 Task: Create a due date automation trigger when advanced on, 2 hours before a card is due add basic with the red label.
Action: Mouse moved to (957, 80)
Screenshot: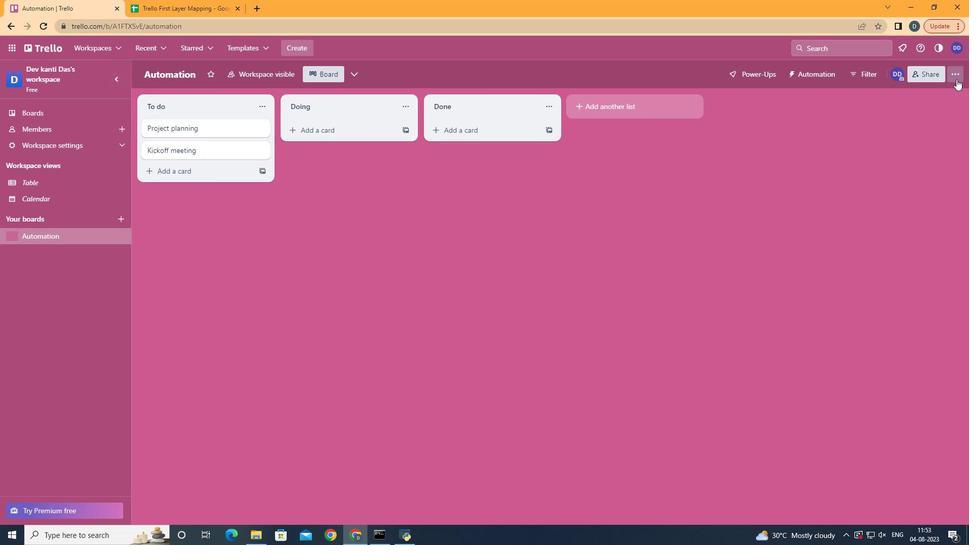 
Action: Mouse pressed left at (957, 80)
Screenshot: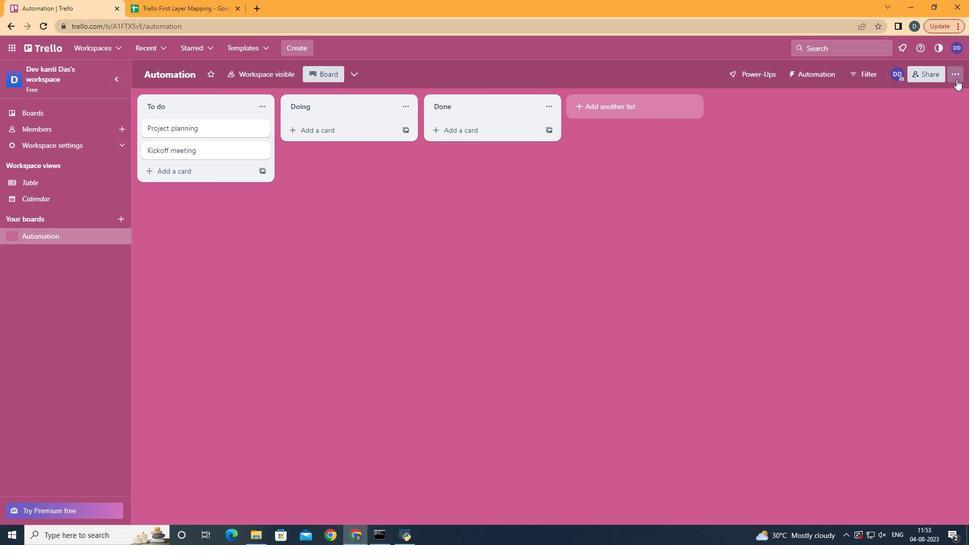 
Action: Mouse moved to (888, 213)
Screenshot: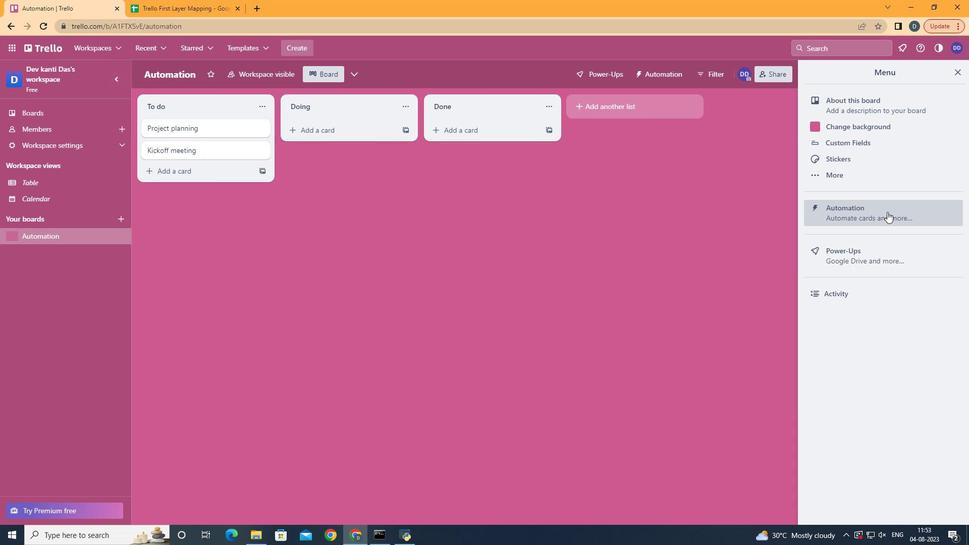 
Action: Mouse pressed left at (888, 213)
Screenshot: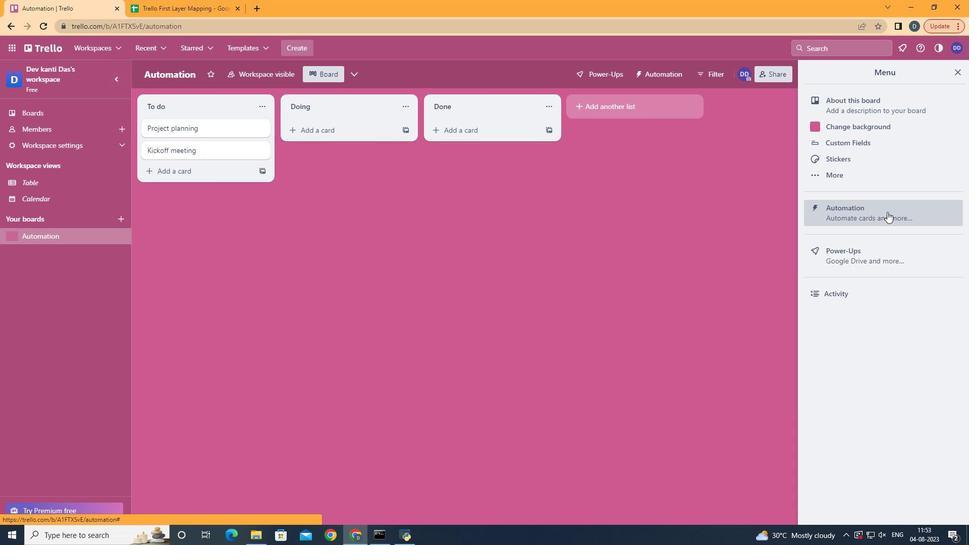 
Action: Mouse moved to (178, 204)
Screenshot: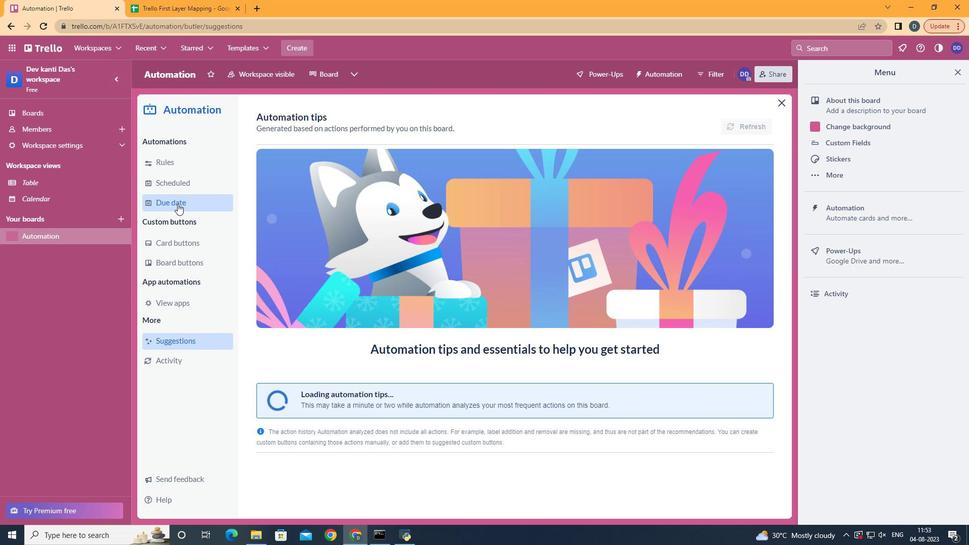 
Action: Mouse pressed left at (178, 204)
Screenshot: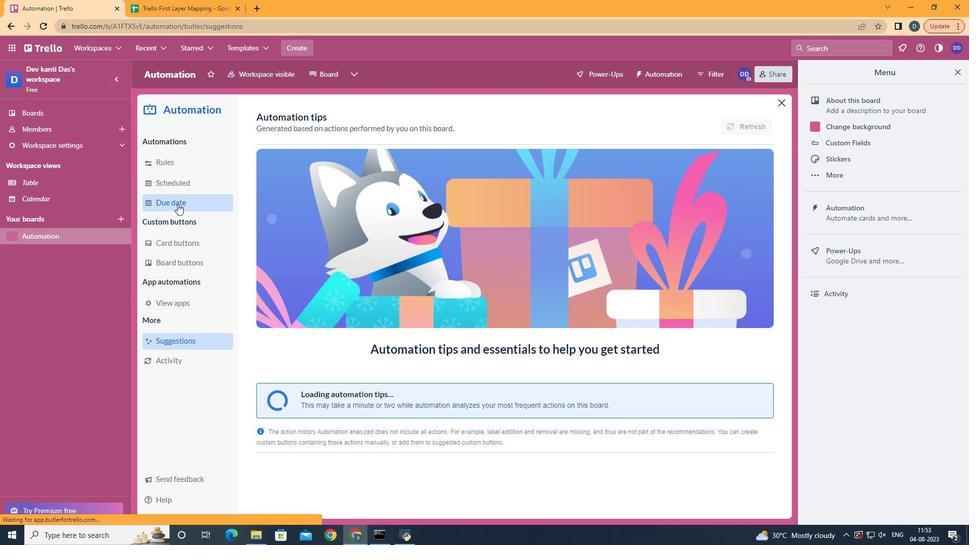 
Action: Mouse moved to (706, 113)
Screenshot: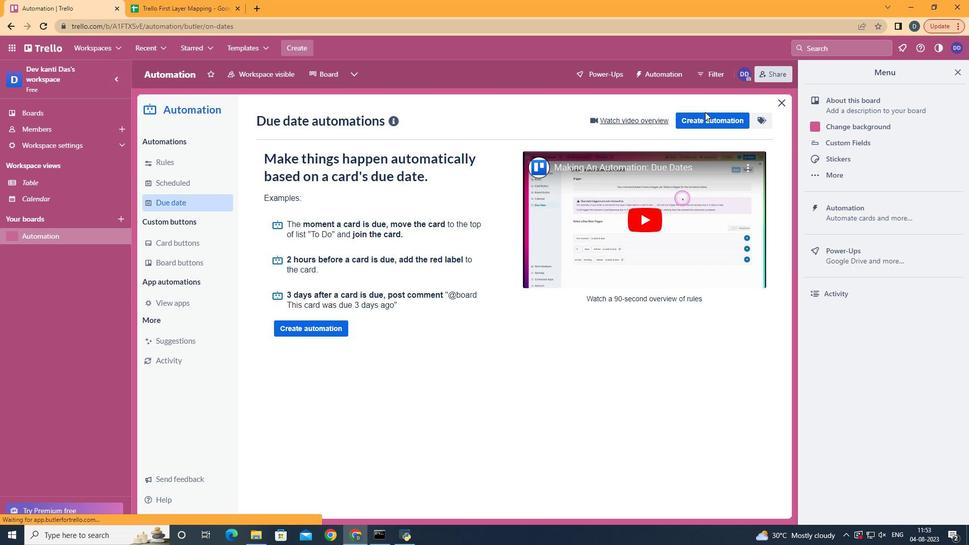 
Action: Mouse pressed left at (706, 113)
Screenshot: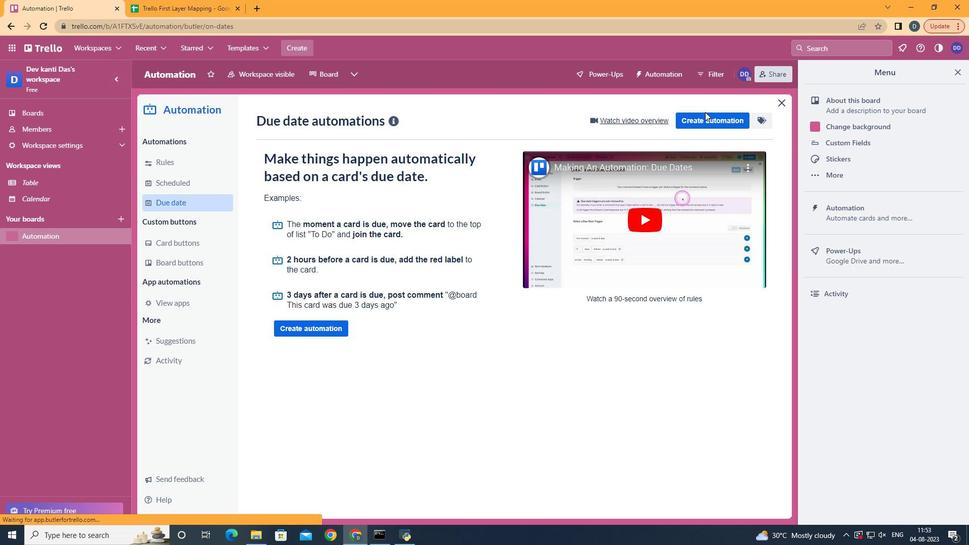 
Action: Mouse moved to (707, 118)
Screenshot: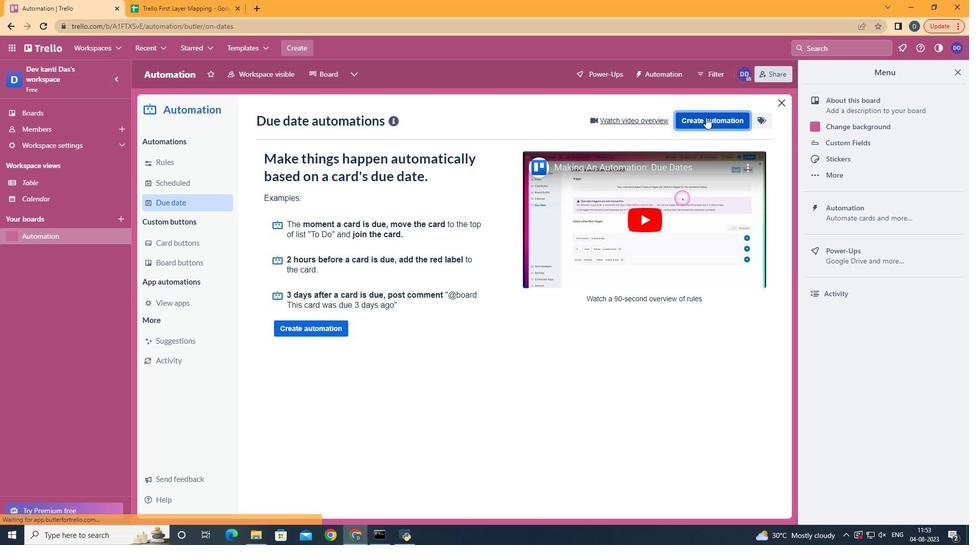 
Action: Mouse pressed left at (707, 118)
Screenshot: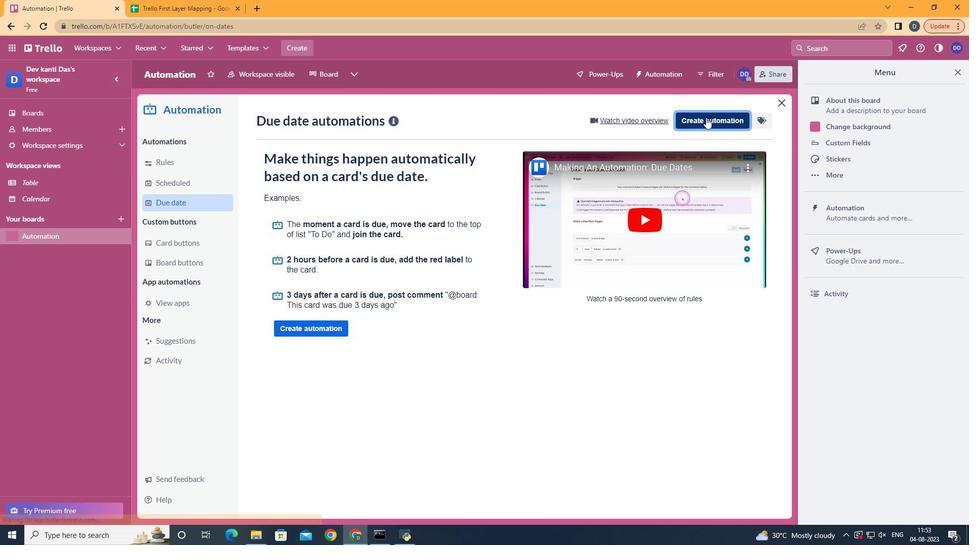 
Action: Mouse moved to (542, 216)
Screenshot: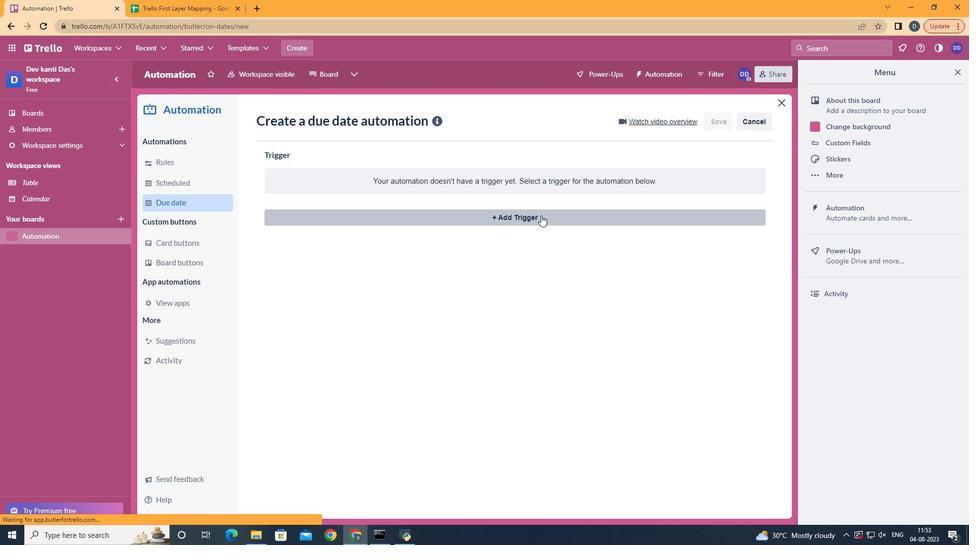 
Action: Mouse pressed left at (542, 216)
Screenshot: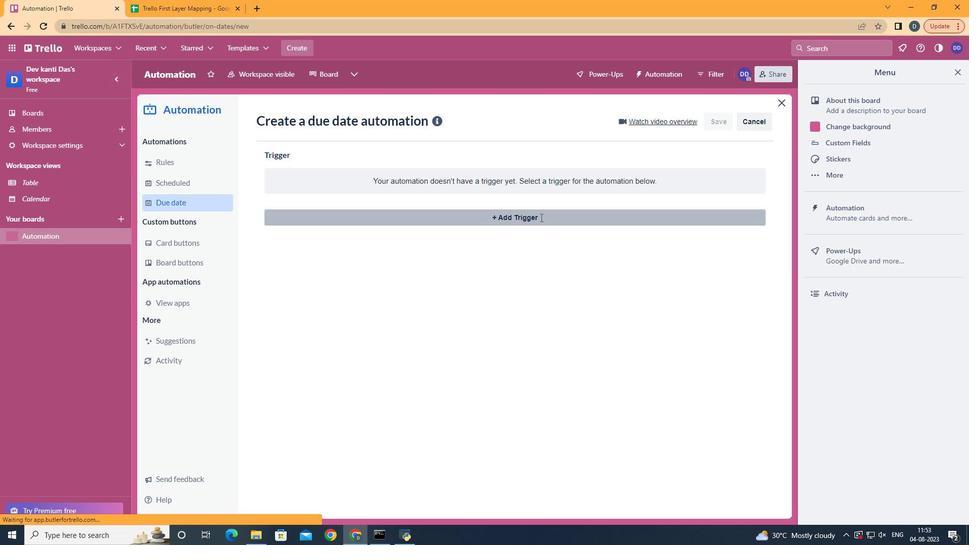 
Action: Mouse moved to (327, 429)
Screenshot: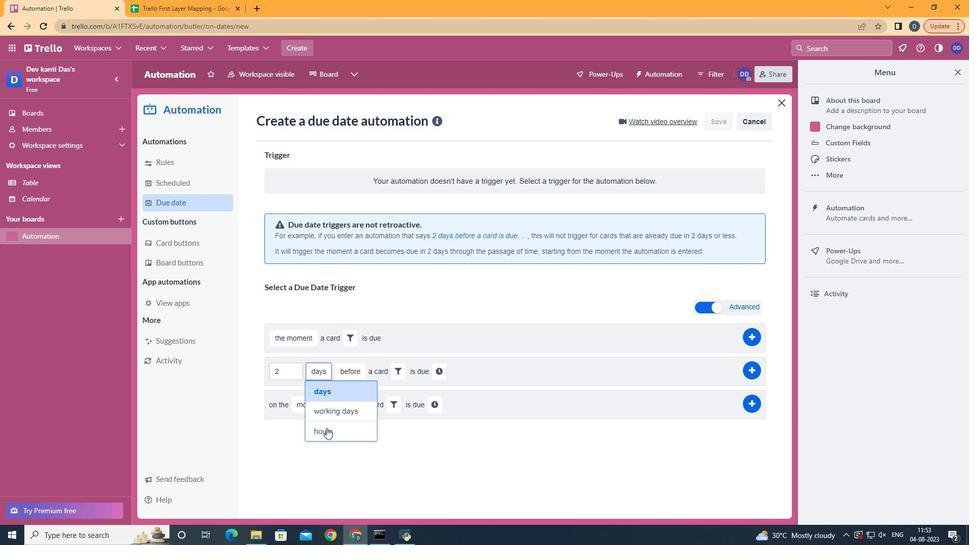 
Action: Mouse pressed left at (327, 429)
Screenshot: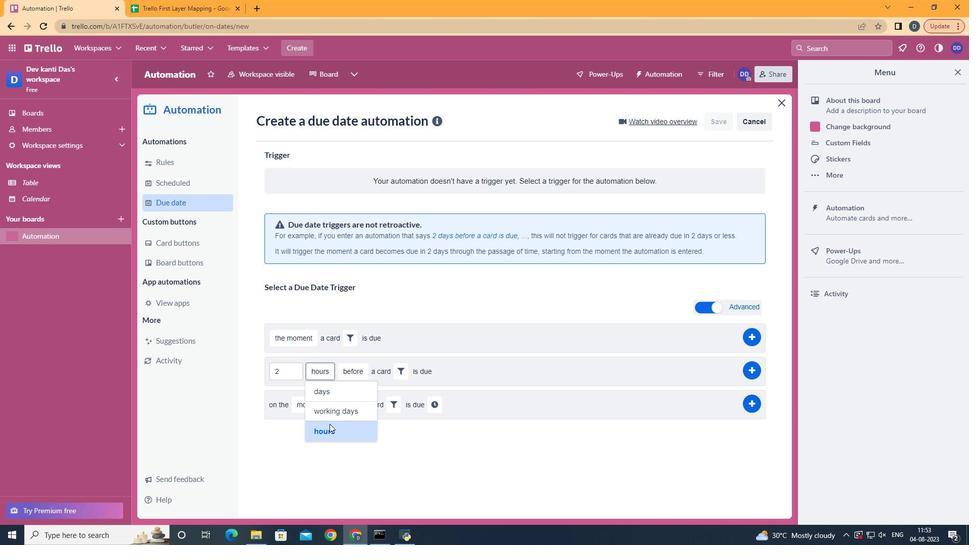 
Action: Mouse moved to (360, 389)
Screenshot: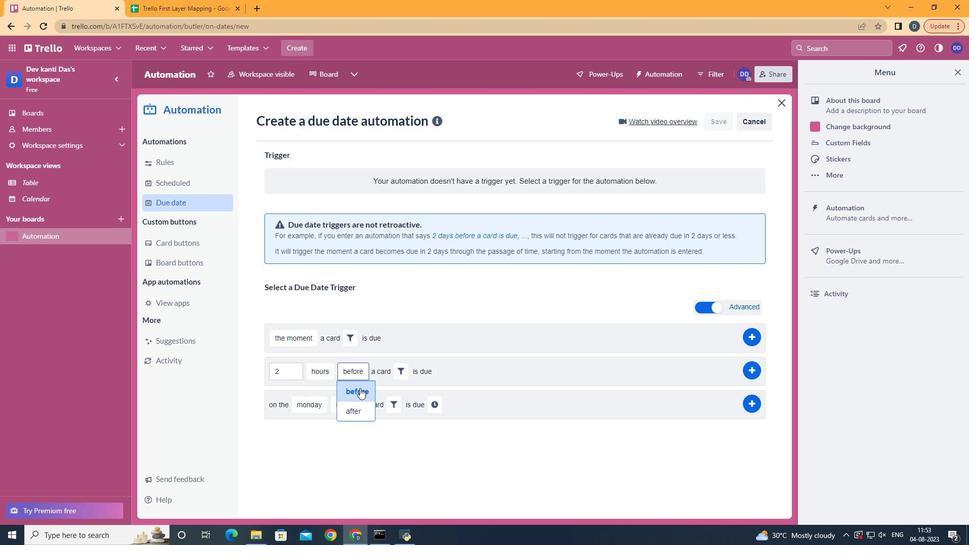 
Action: Mouse pressed left at (360, 389)
Screenshot: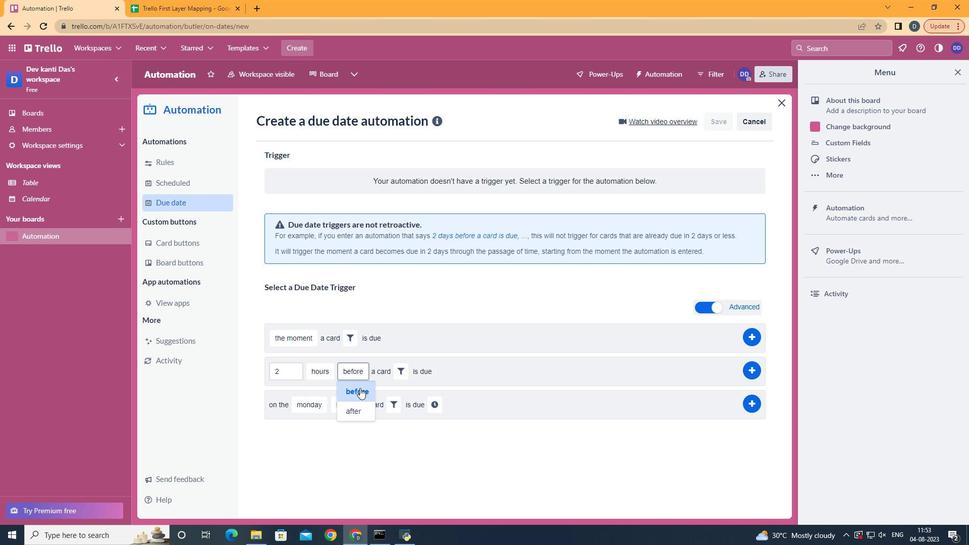 
Action: Mouse moved to (399, 369)
Screenshot: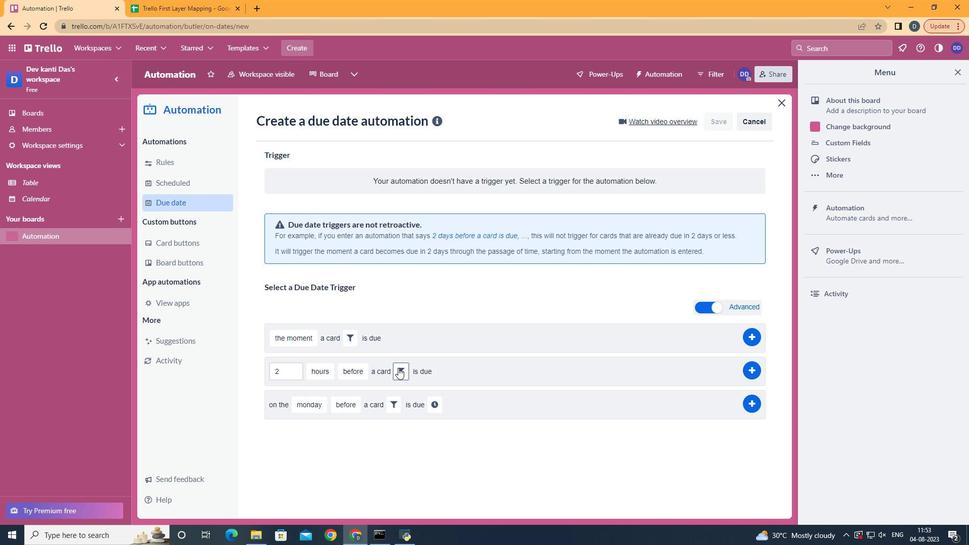 
Action: Mouse pressed left at (399, 369)
Screenshot: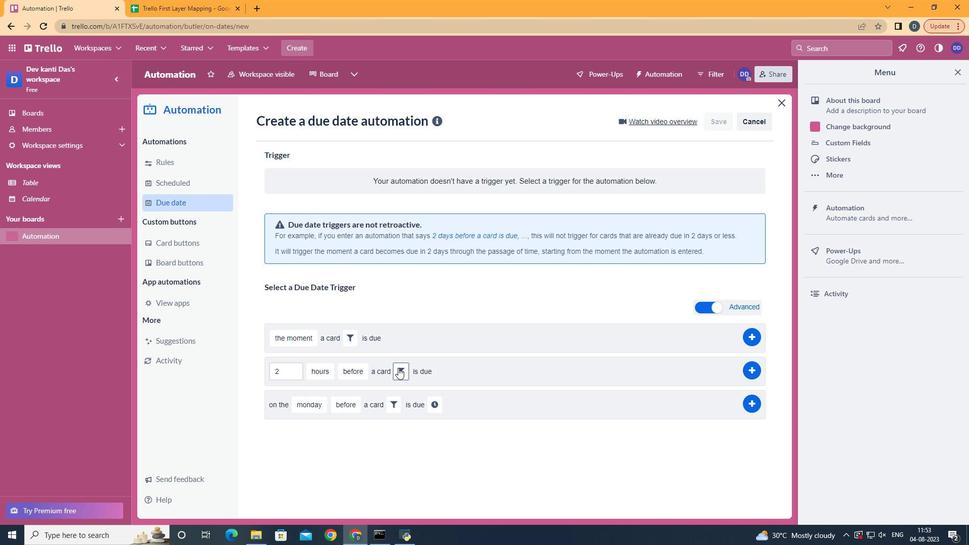 
Action: Mouse moved to (431, 406)
Screenshot: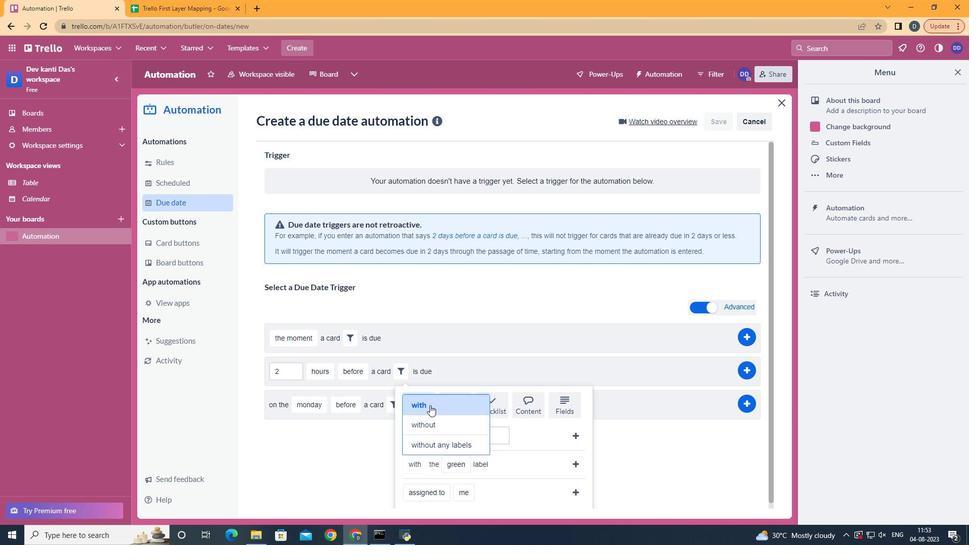 
Action: Mouse pressed left at (431, 406)
Screenshot: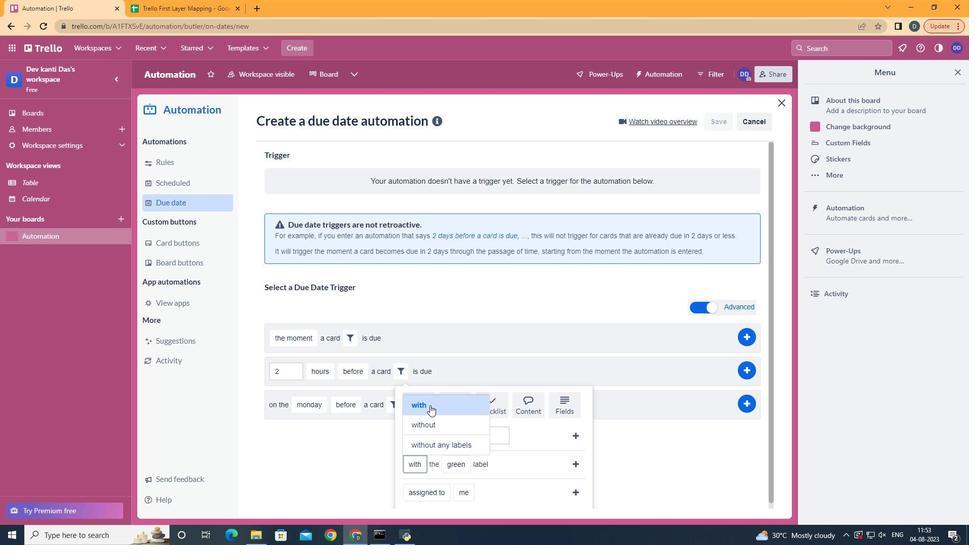 
Action: Mouse moved to (460, 403)
Screenshot: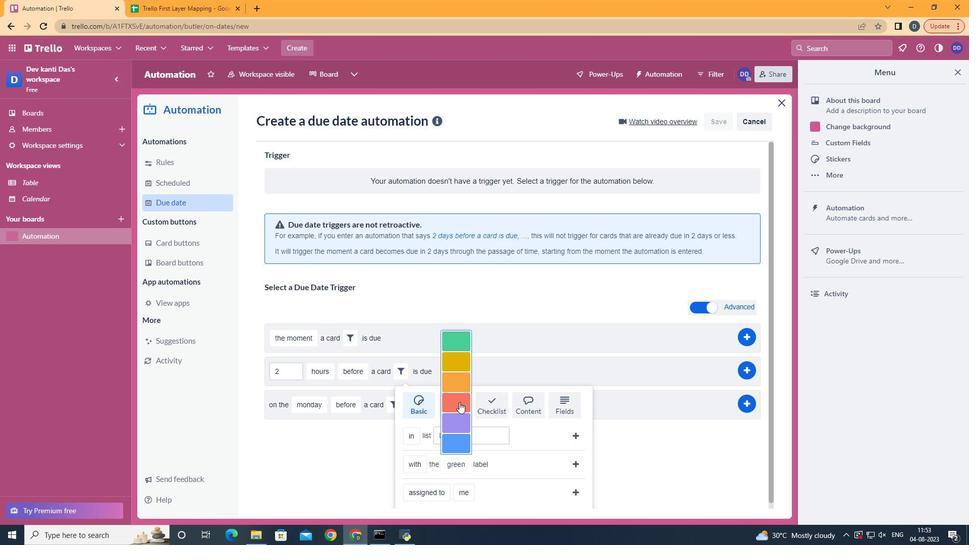 
Action: Mouse pressed left at (460, 403)
Screenshot: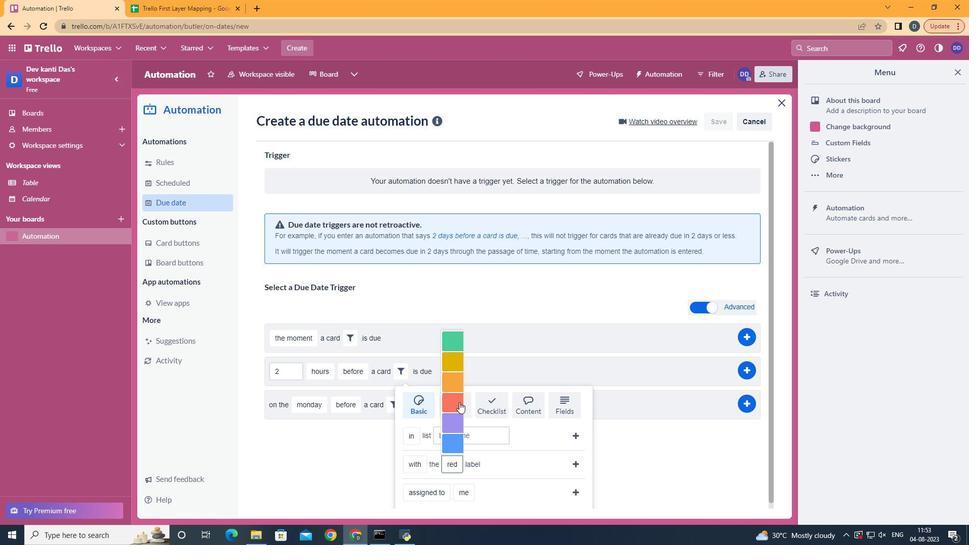 
Action: Mouse moved to (576, 468)
Screenshot: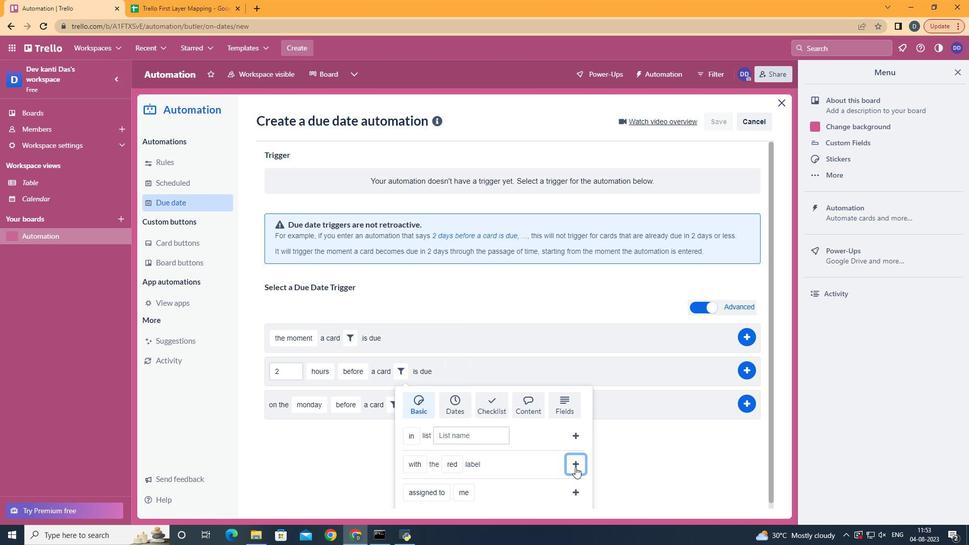 
Action: Mouse pressed left at (576, 468)
Screenshot: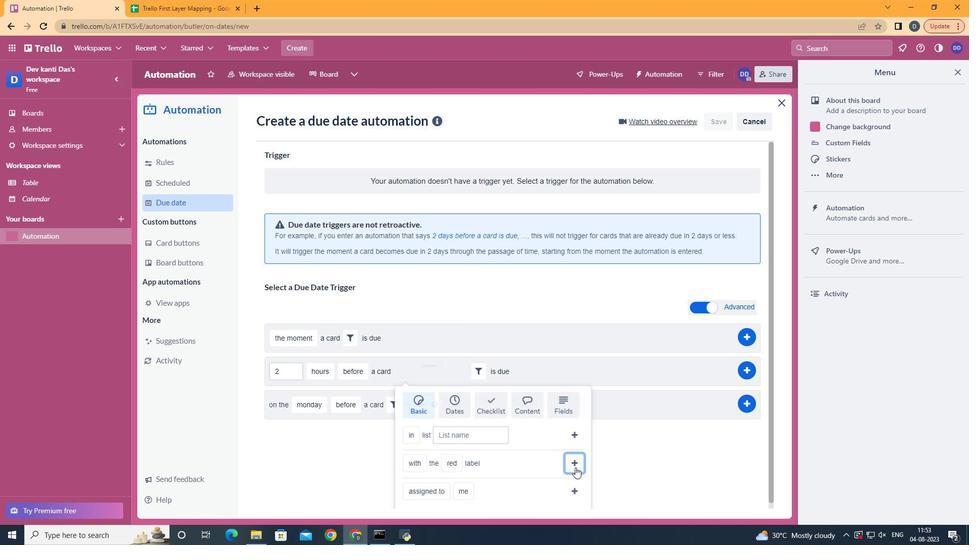 
Action: Mouse moved to (751, 373)
Screenshot: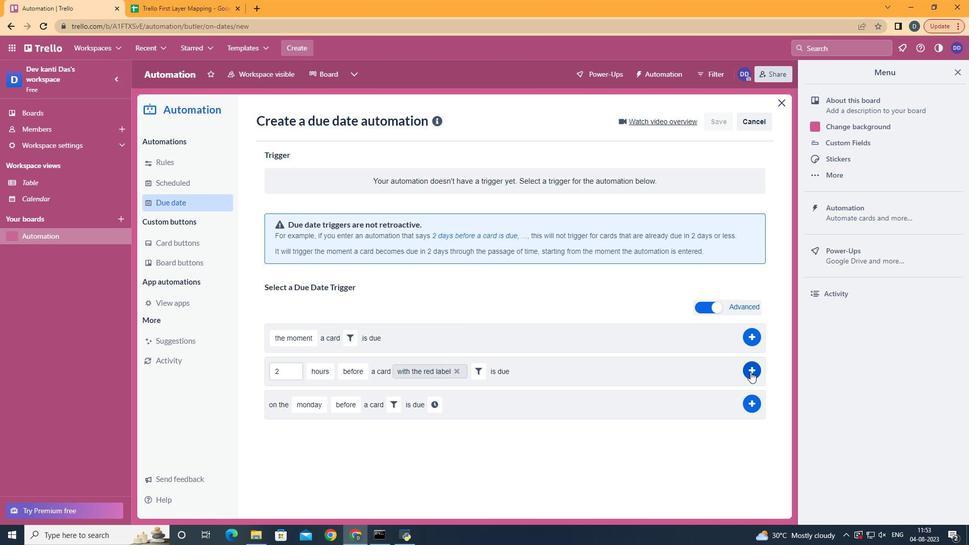 
Action: Mouse pressed left at (751, 373)
Screenshot: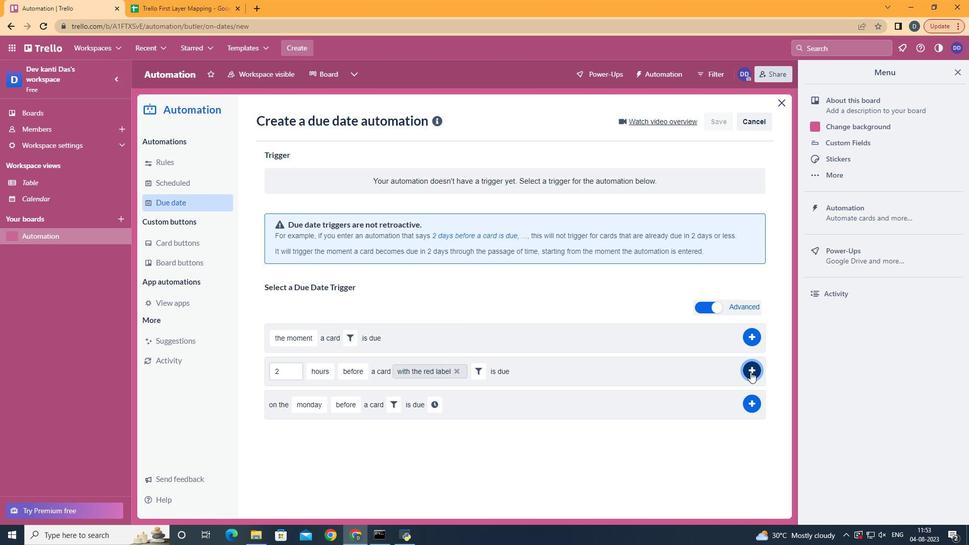 
Action: Mouse moved to (408, 148)
Screenshot: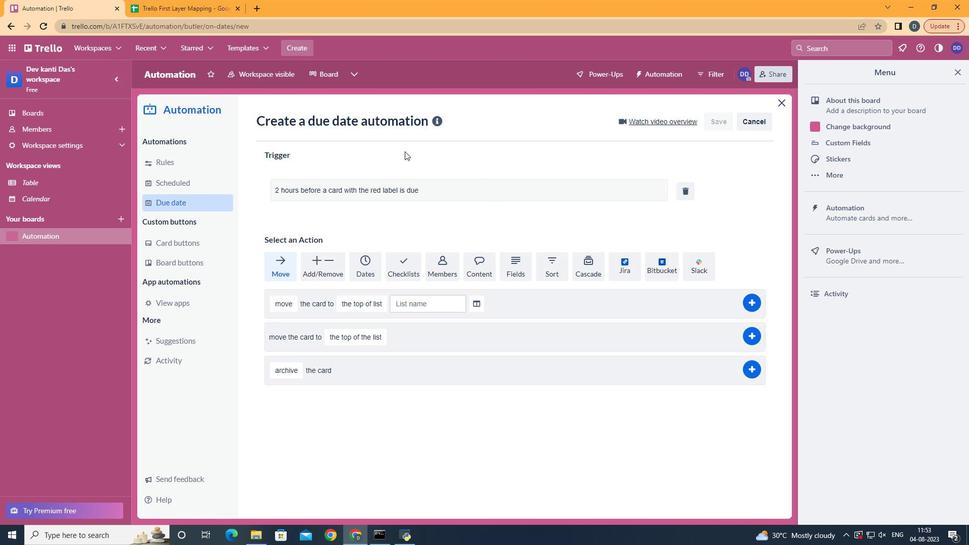 
